 Task: Add a field from the Popular template Effort Level with name UltraTech.
Action: Mouse moved to (56, 322)
Screenshot: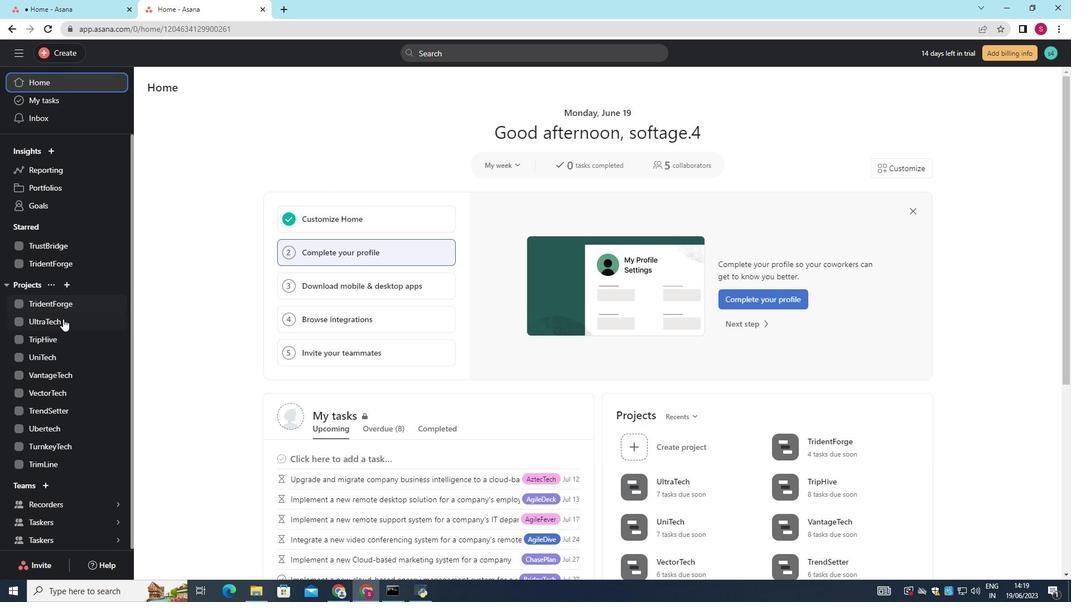 
Action: Mouse pressed left at (56, 322)
Screenshot: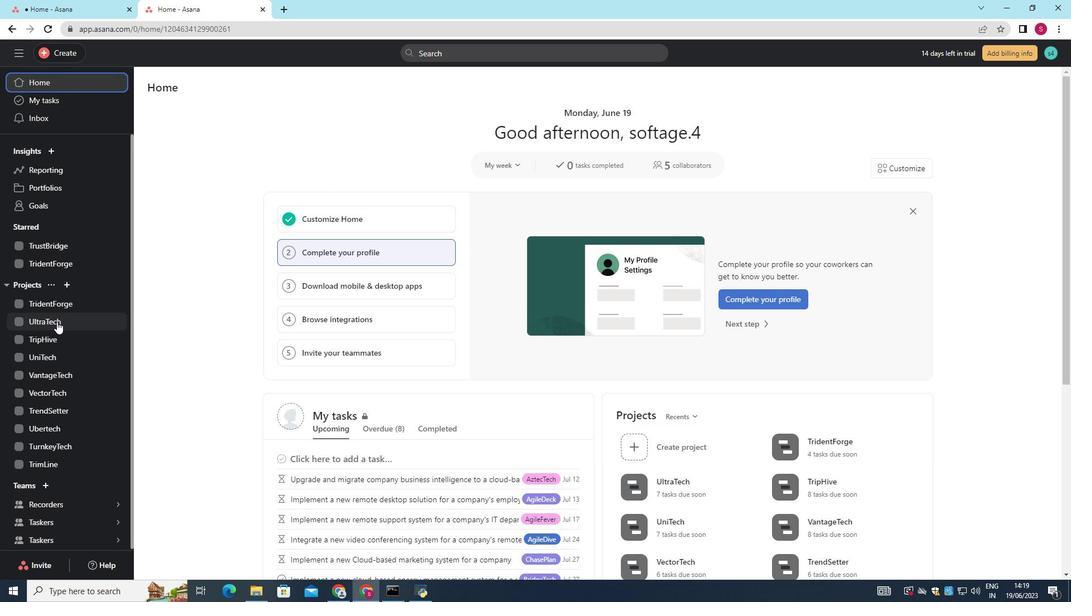 
Action: Mouse moved to (198, 109)
Screenshot: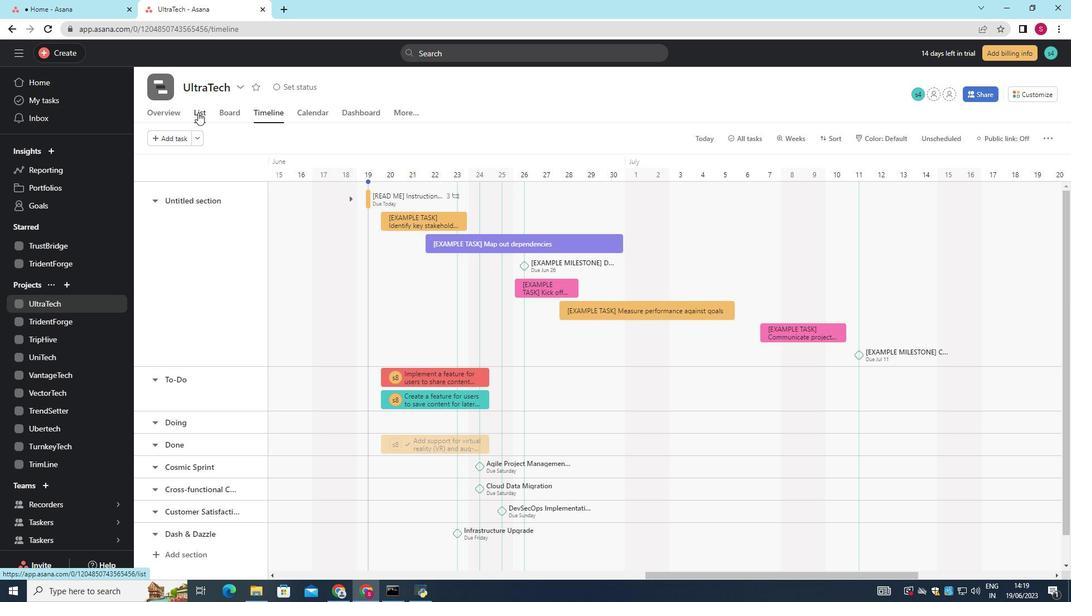 
Action: Mouse pressed left at (198, 109)
Screenshot: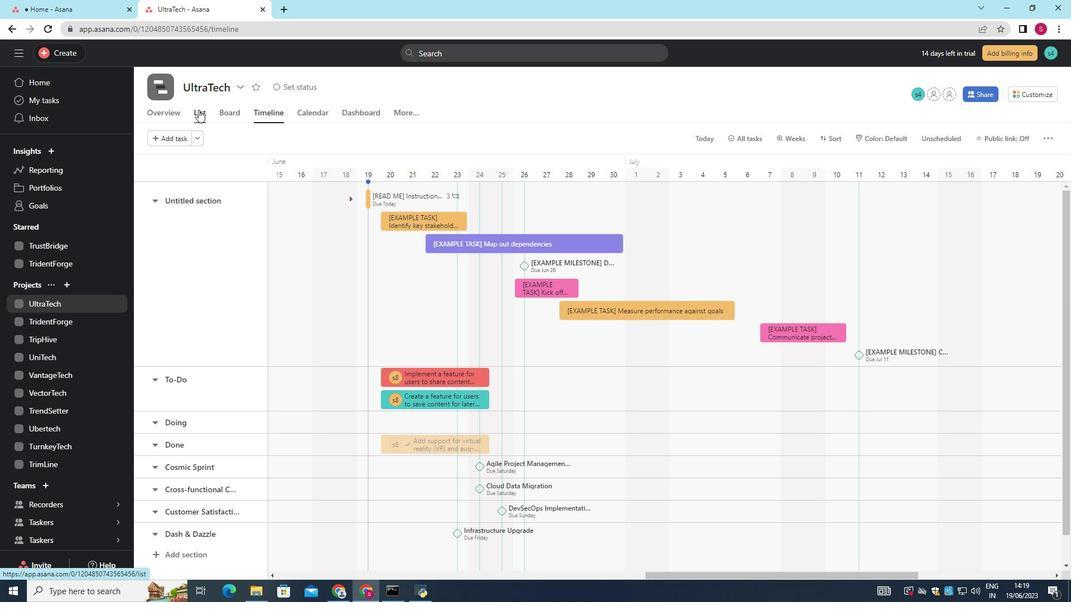 
Action: Mouse moved to (840, 162)
Screenshot: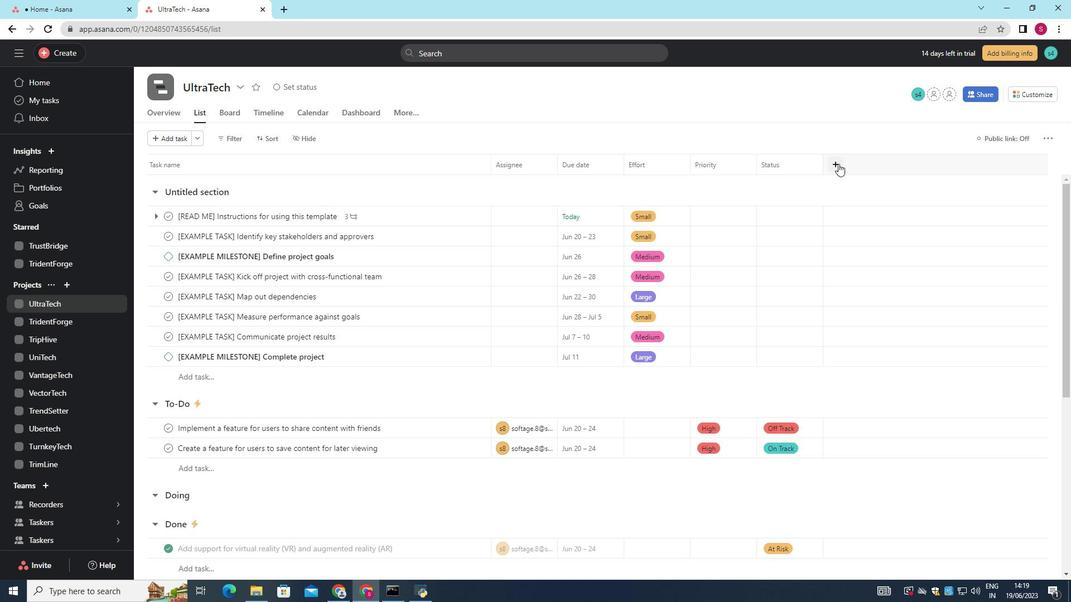 
Action: Mouse pressed left at (840, 162)
Screenshot: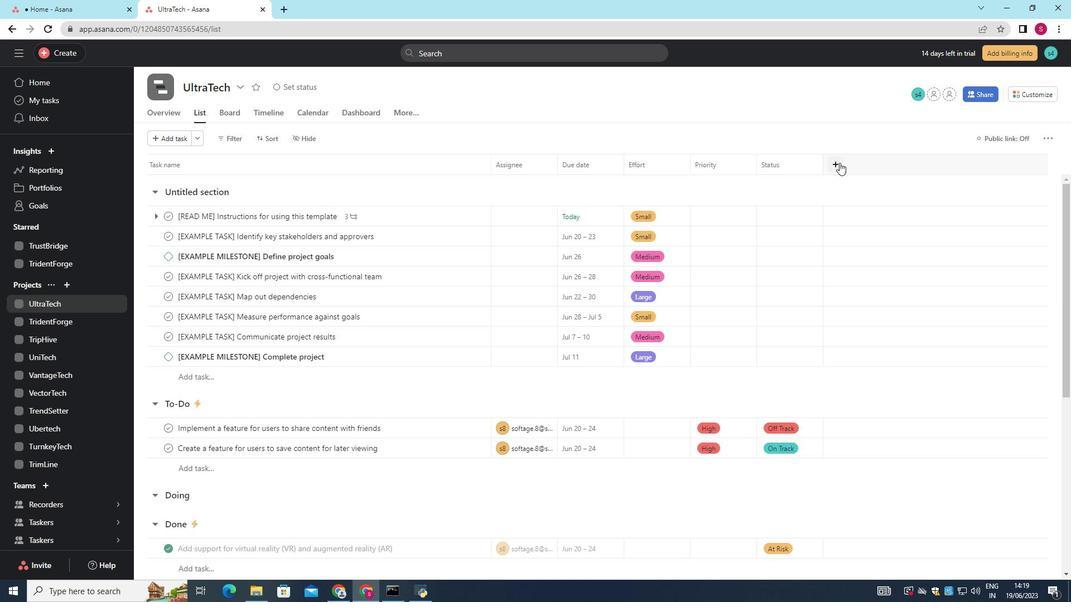 
Action: Mouse moved to (859, 227)
Screenshot: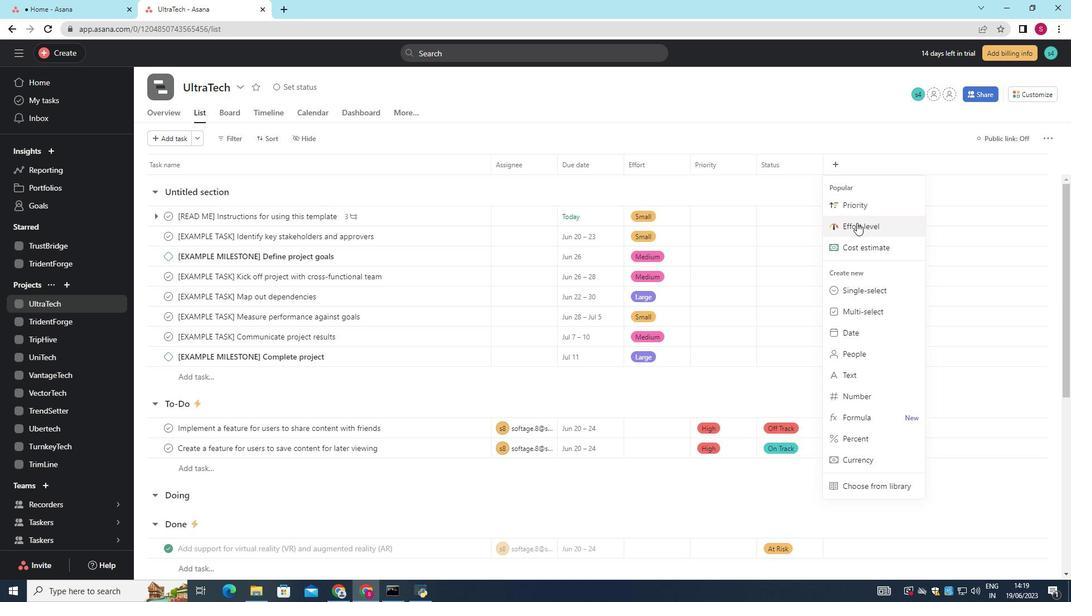 
Action: Mouse pressed left at (859, 227)
Screenshot: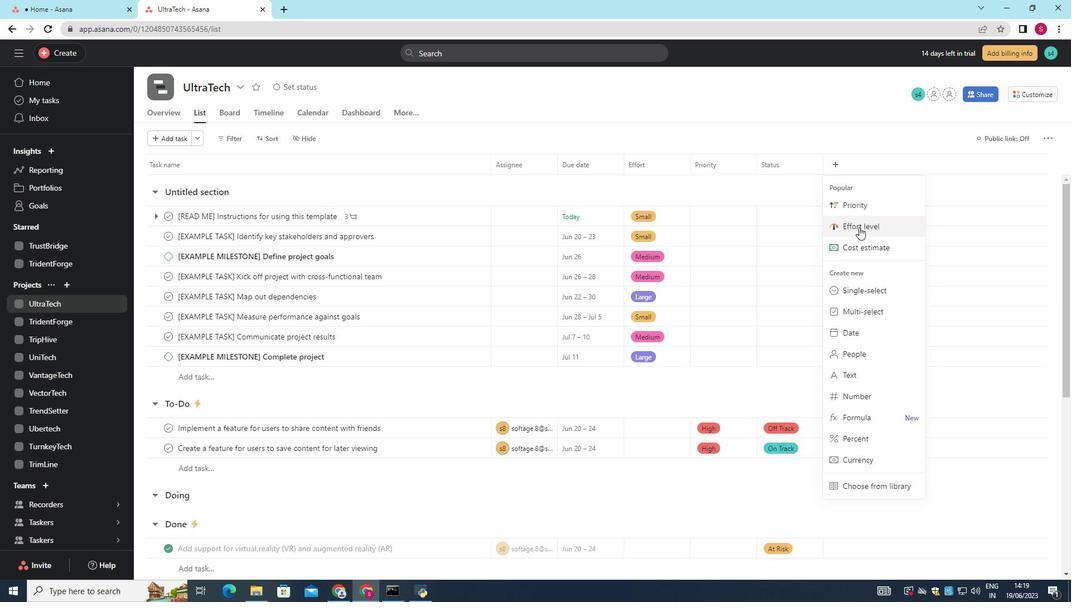 
Action: Mouse moved to (496, 152)
Screenshot: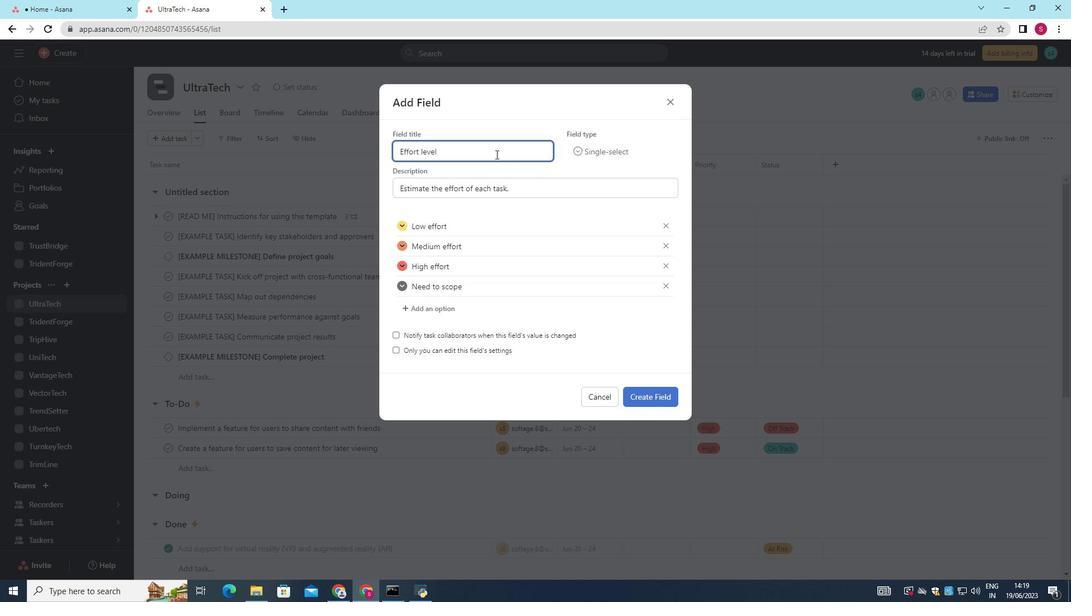 
Action: Mouse pressed left at (496, 152)
Screenshot: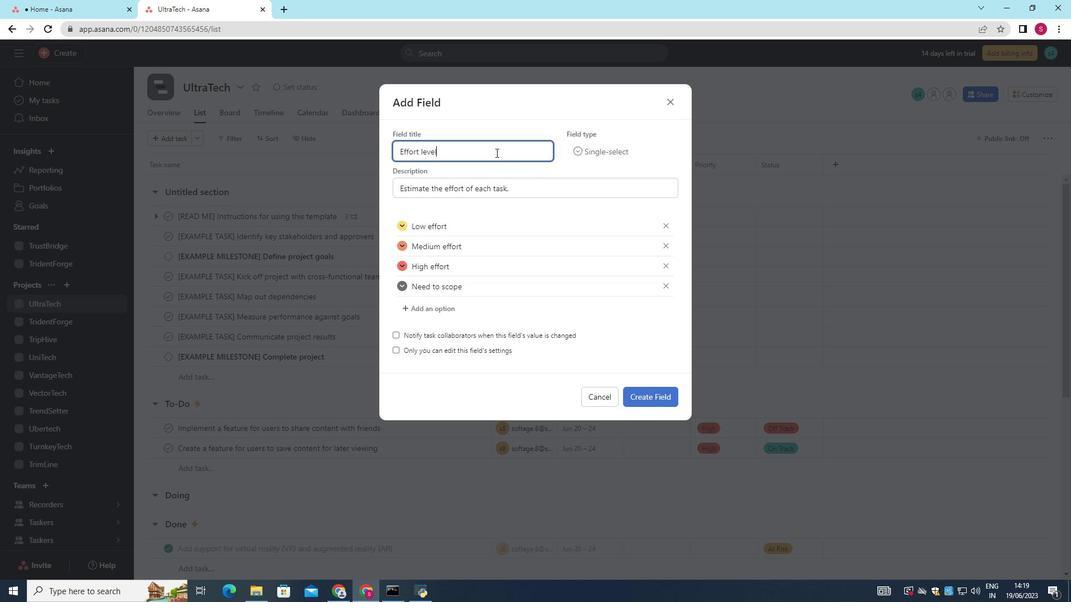 
Action: Mouse moved to (373, 150)
Screenshot: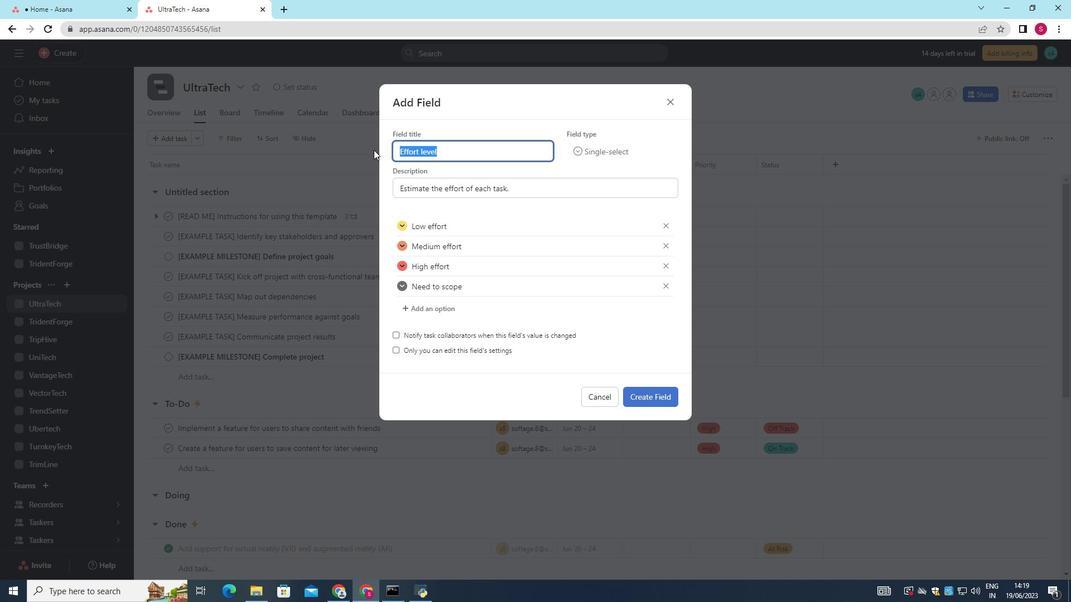 
Action: Key pressed <Key.shift>Ultra<Key.shift>Tech
Screenshot: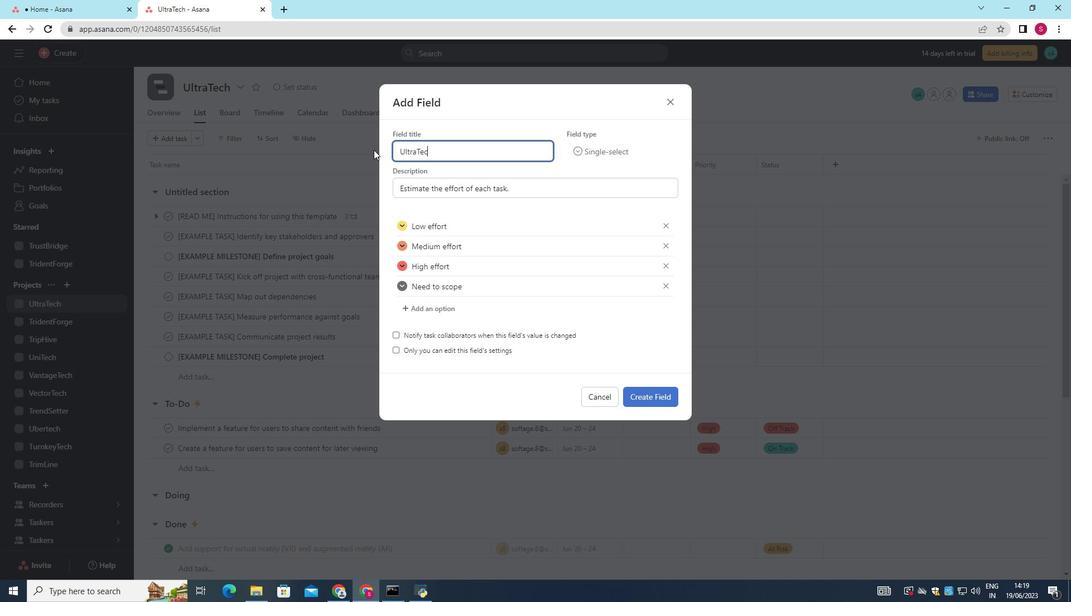 
Action: Mouse moved to (650, 394)
Screenshot: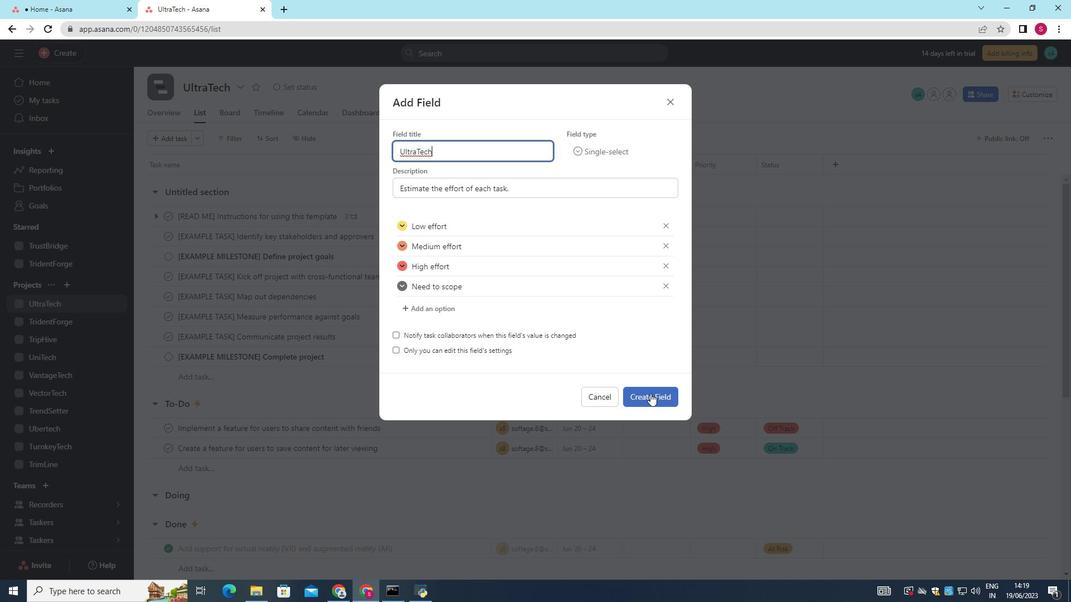 
Action: Mouse pressed left at (650, 394)
Screenshot: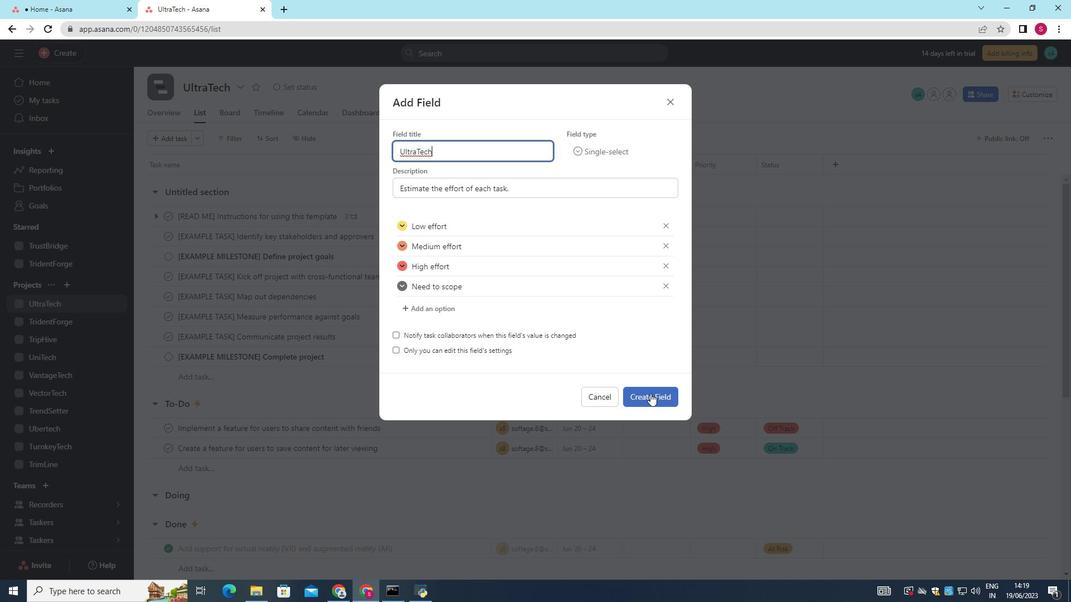 
